 Task: Access the existing imported data for jobs.
Action: Mouse moved to (961, 73)
Screenshot: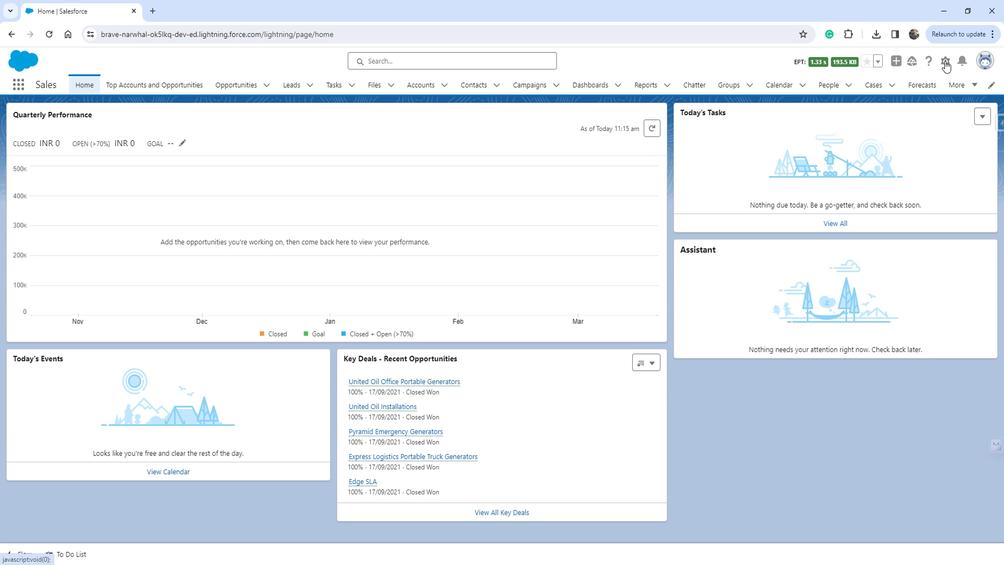 
Action: Mouse pressed left at (961, 73)
Screenshot: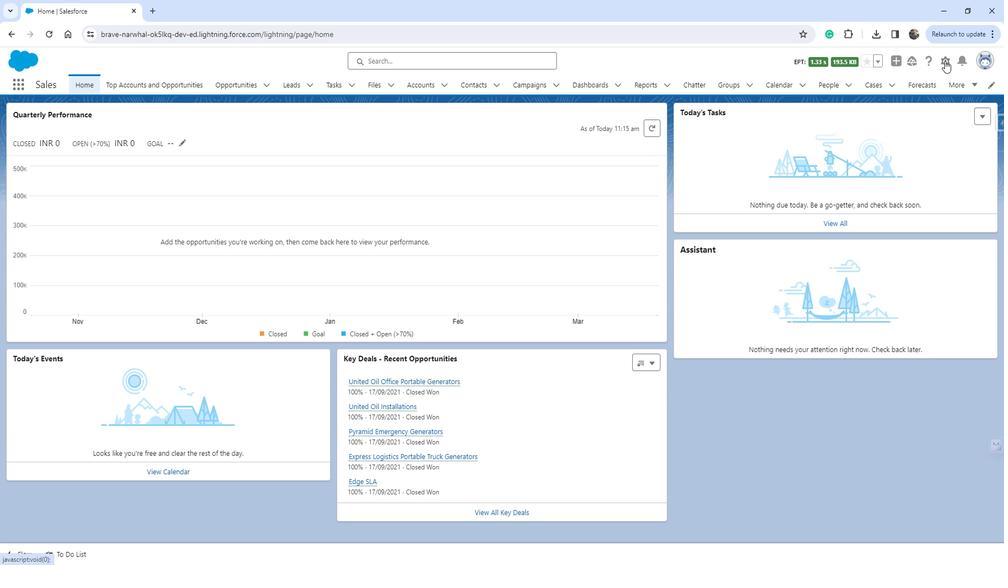 
Action: Mouse moved to (907, 111)
Screenshot: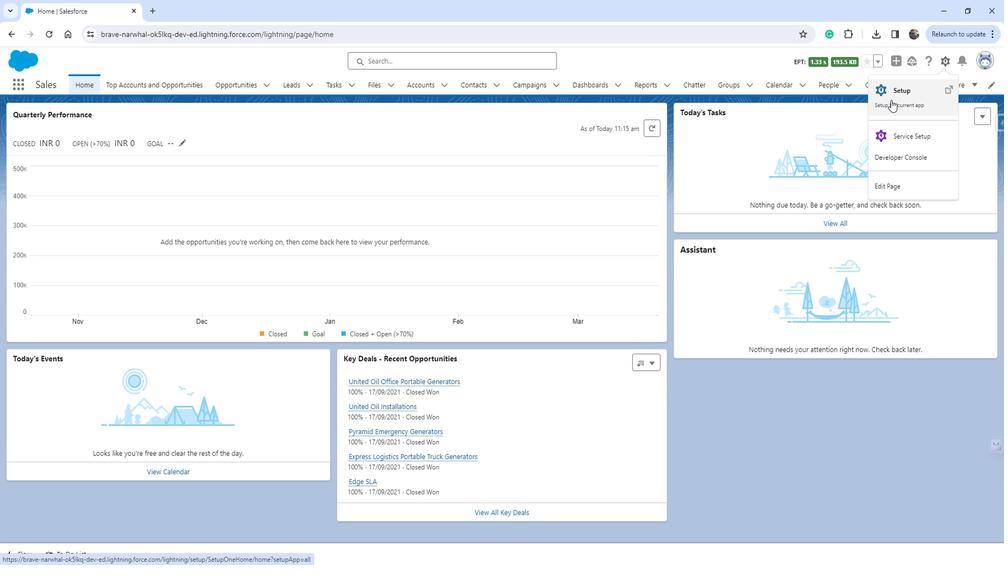 
Action: Mouse pressed left at (907, 111)
Screenshot: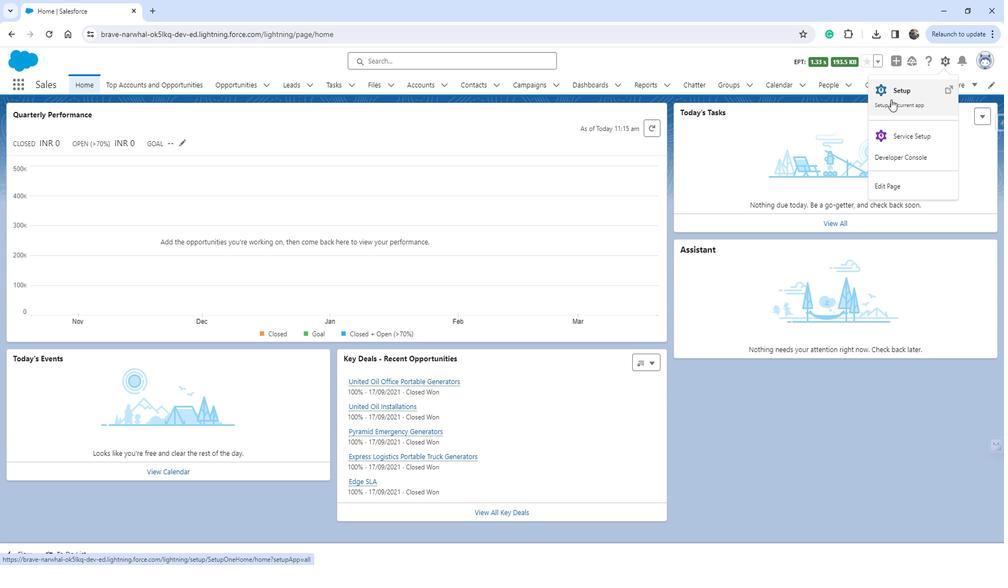 
Action: Mouse moved to (84, 410)
Screenshot: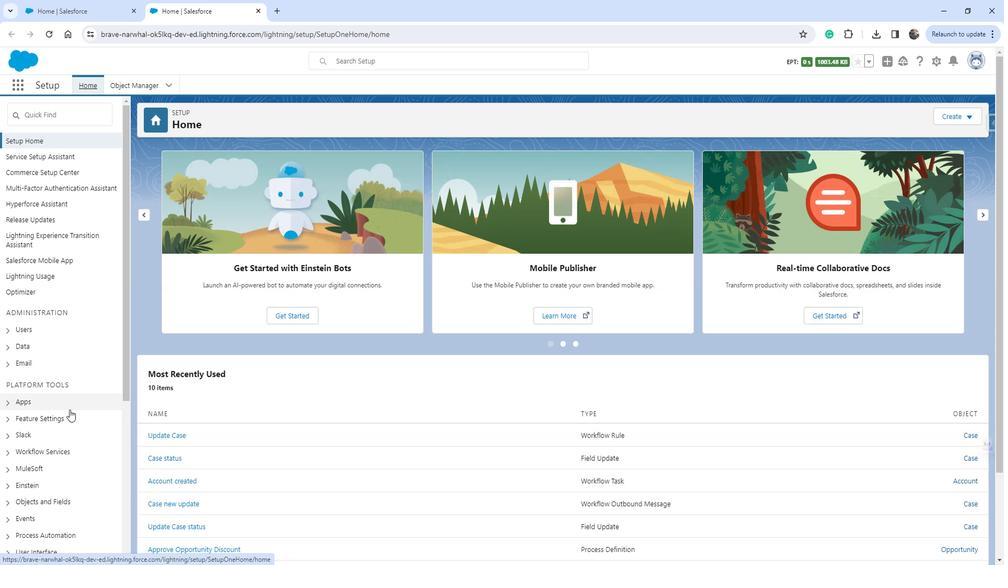 
Action: Mouse scrolled (84, 410) with delta (0, 0)
Screenshot: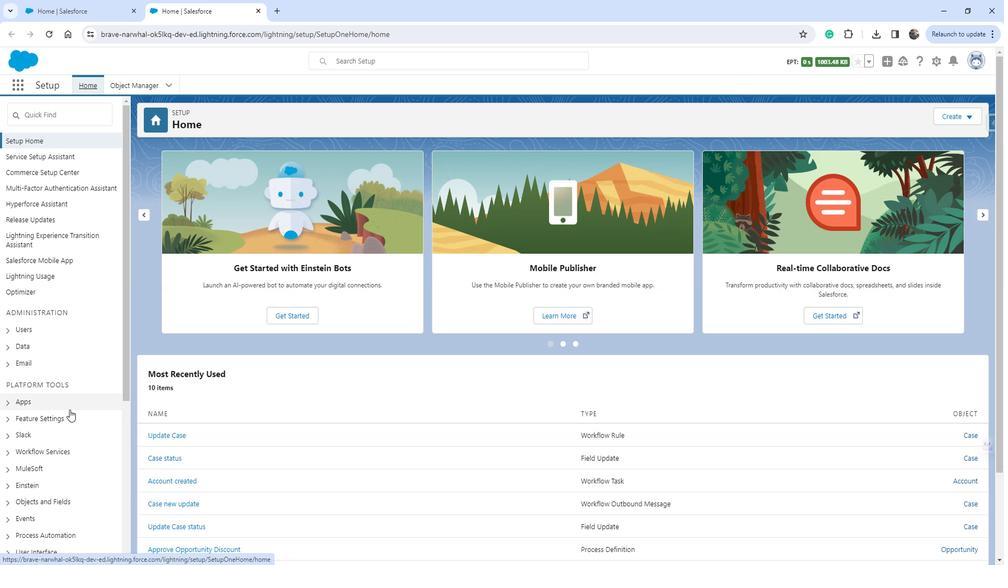 
Action: Mouse moved to (83, 411)
Screenshot: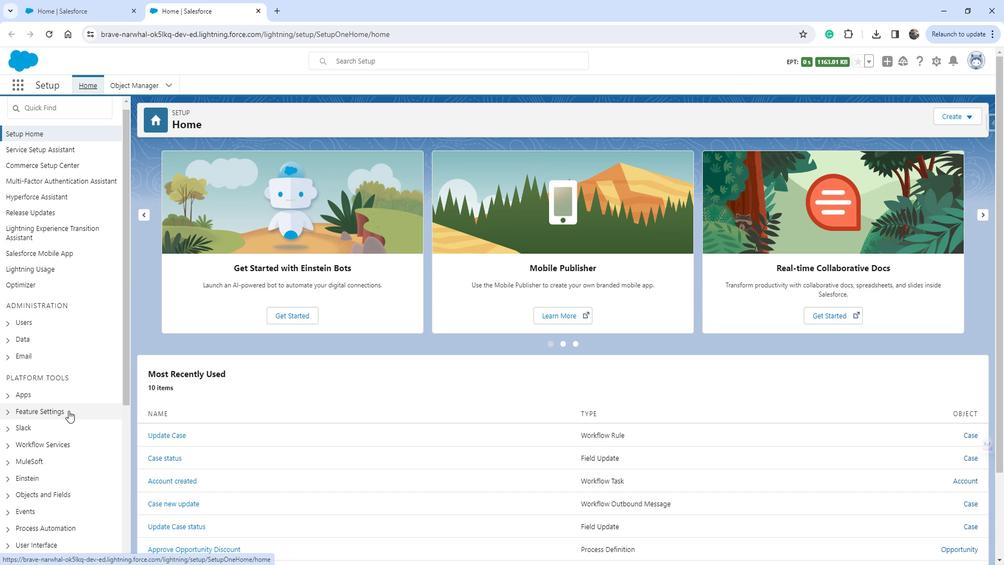 
Action: Mouse scrolled (83, 411) with delta (0, 0)
Screenshot: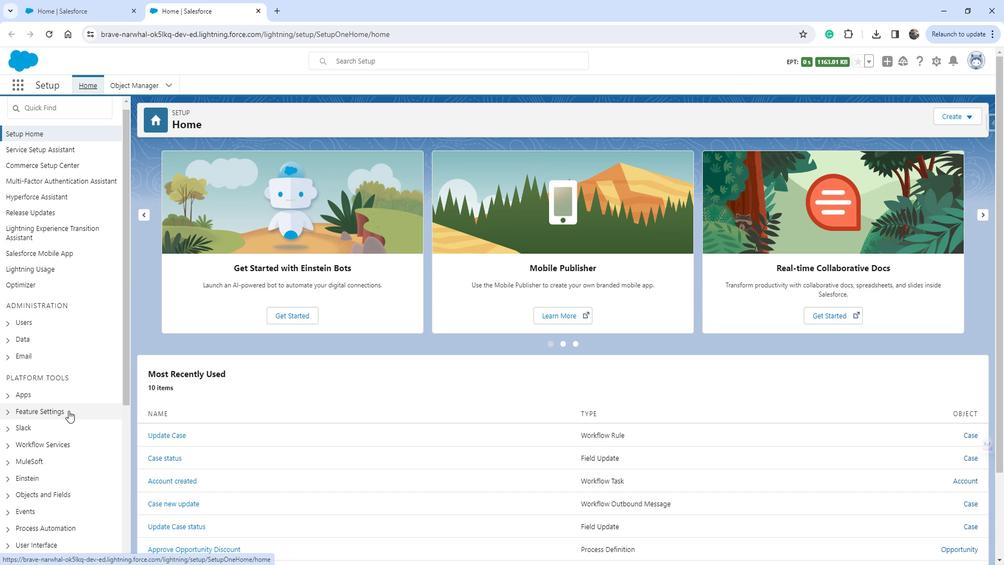 
Action: Mouse moved to (82, 411)
Screenshot: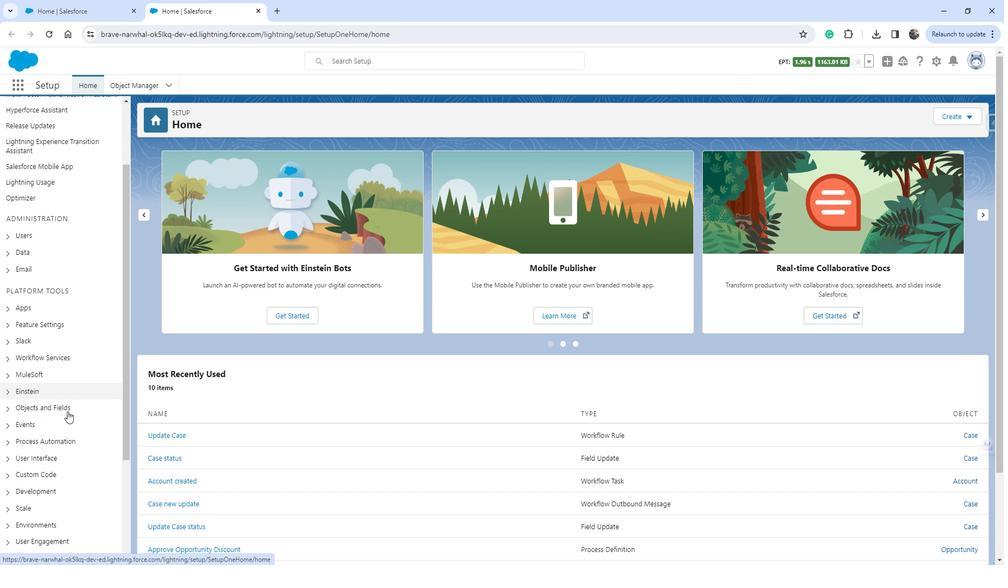 
Action: Mouse scrolled (82, 411) with delta (0, 0)
Screenshot: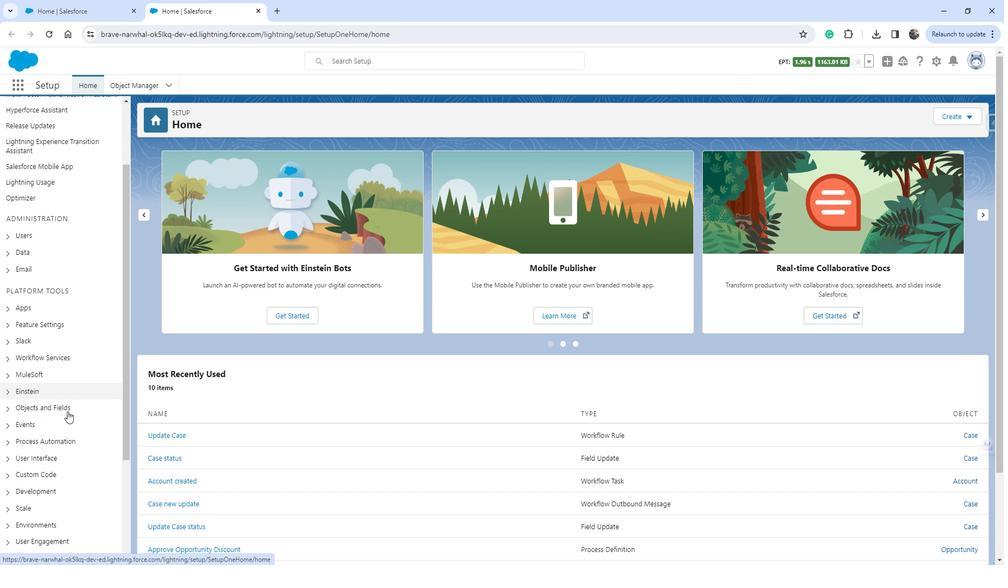 
Action: Mouse moved to (81, 411)
Screenshot: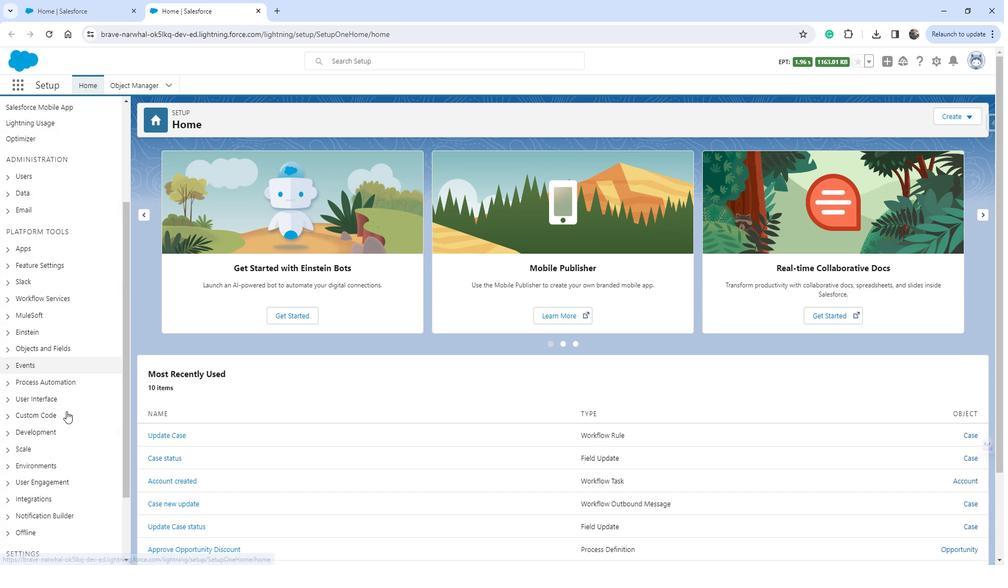 
Action: Mouse scrolled (81, 411) with delta (0, 0)
Screenshot: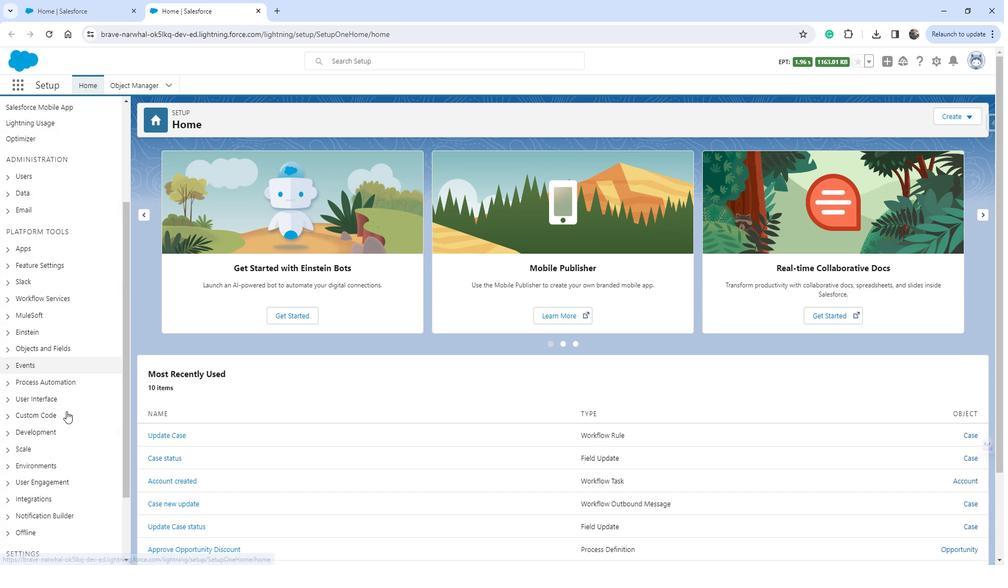 
Action: Mouse moved to (23, 402)
Screenshot: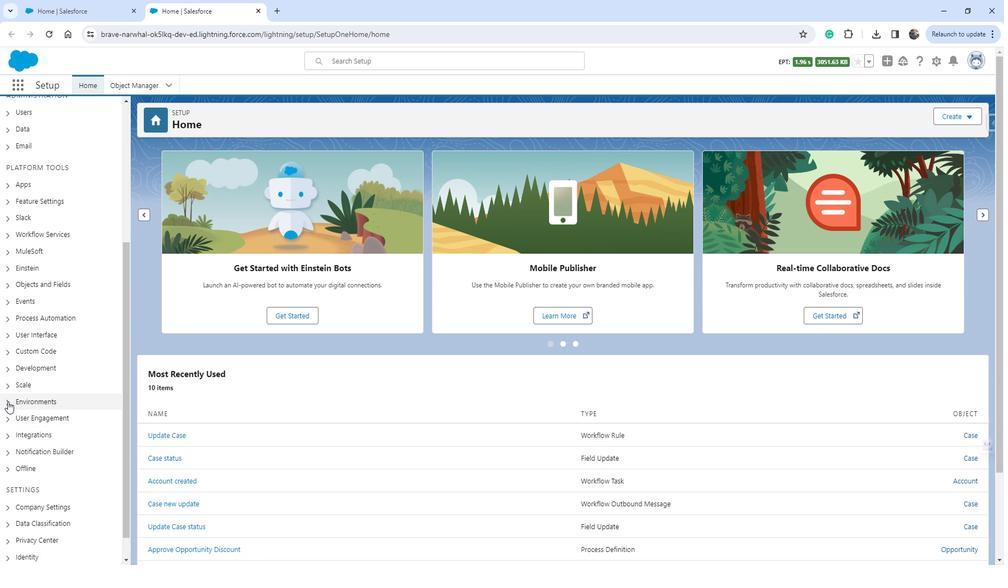 
Action: Mouse pressed left at (23, 402)
Screenshot: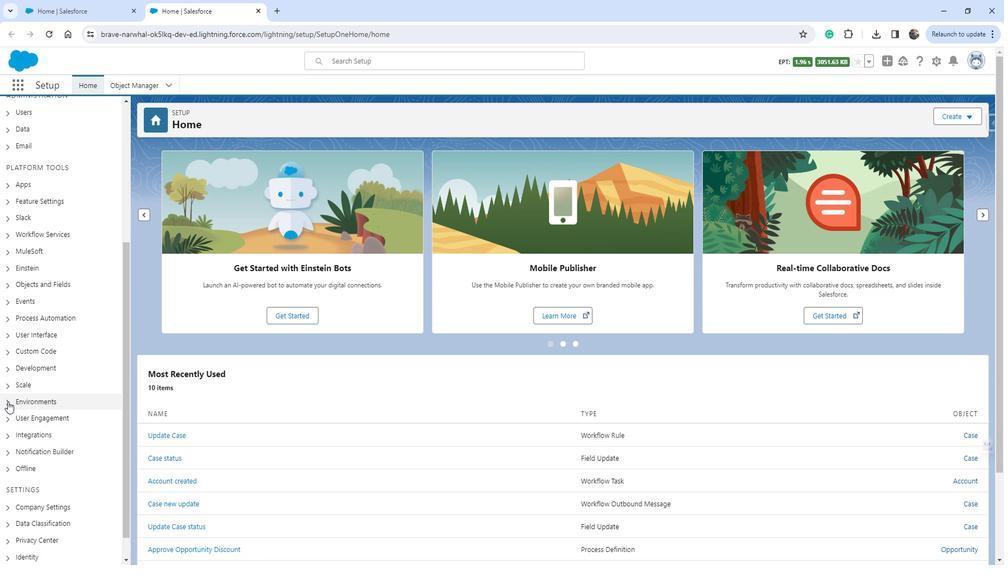 
Action: Mouse moved to (36, 437)
Screenshot: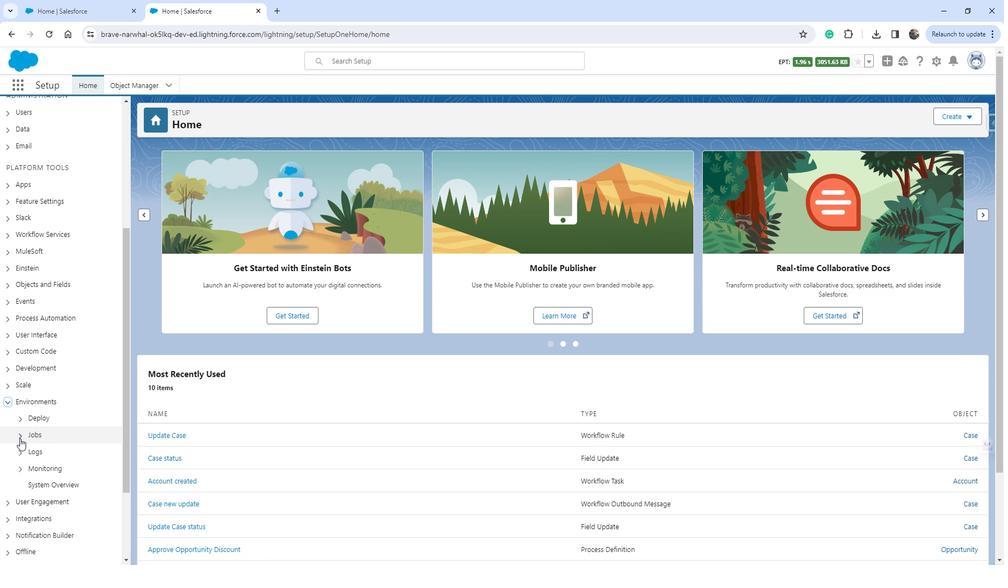 
Action: Mouse pressed left at (36, 437)
Screenshot: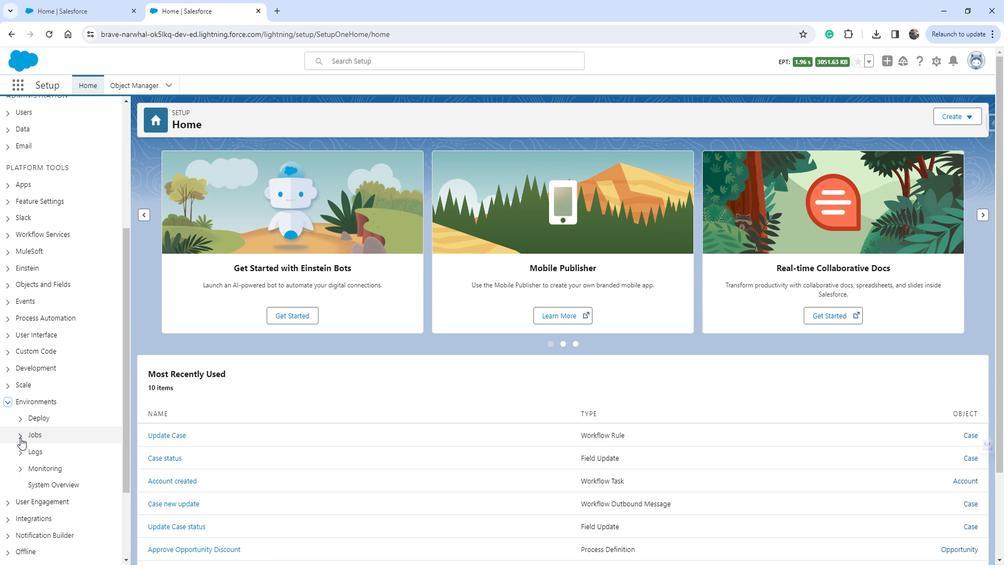 
Action: Mouse moved to (75, 499)
Screenshot: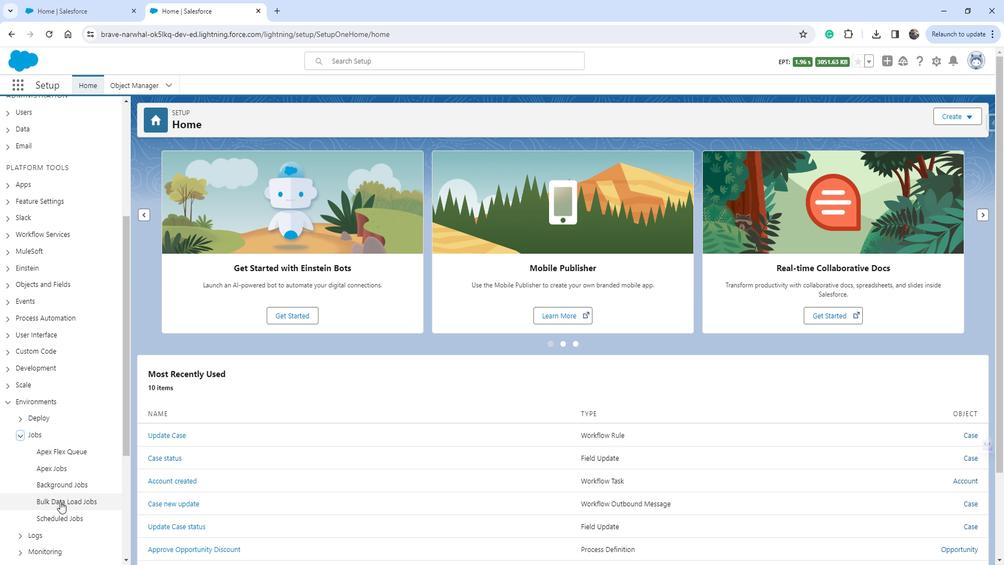 
Action: Mouse pressed left at (75, 499)
Screenshot: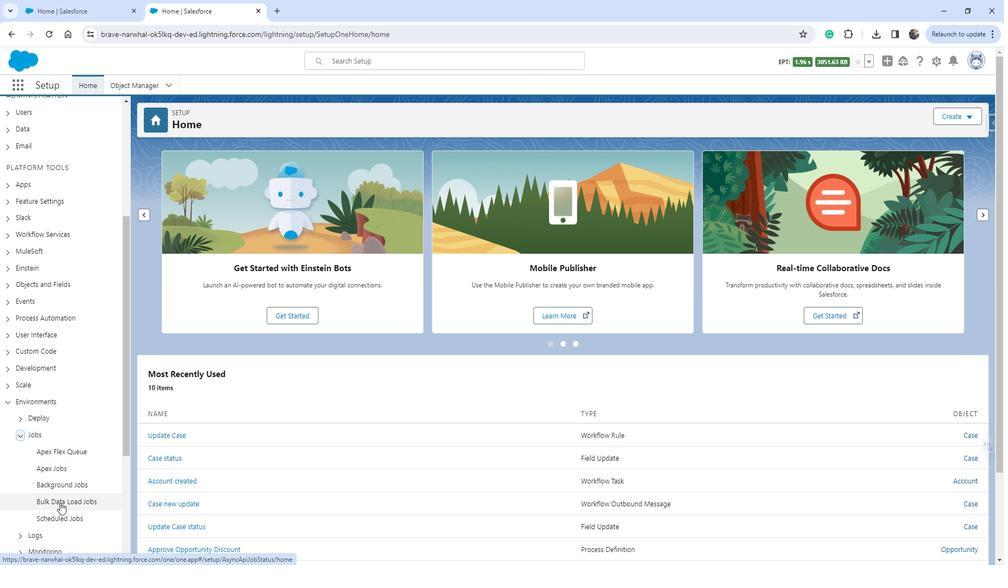 
Action: Mouse moved to (454, 378)
Screenshot: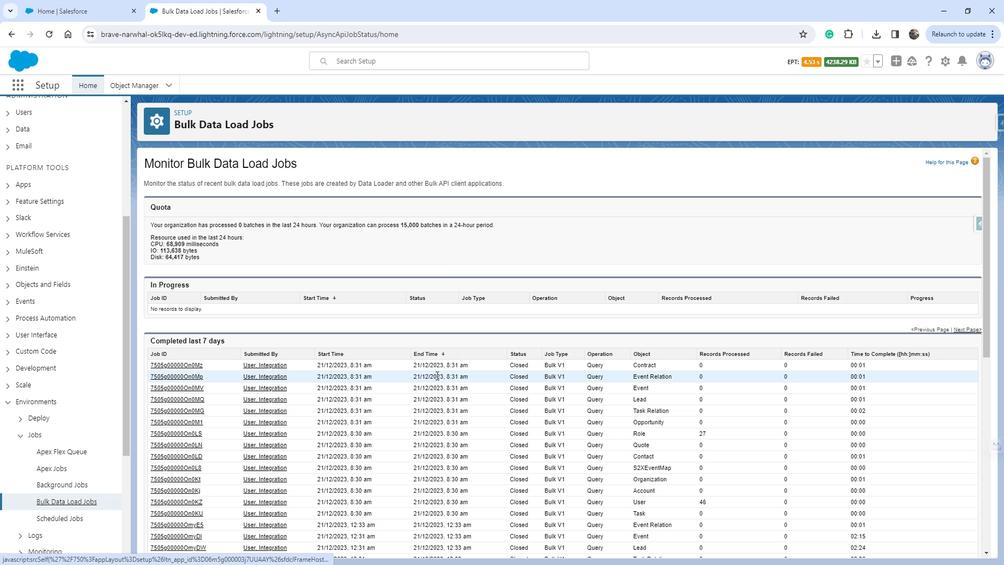 
Action: Mouse scrolled (454, 378) with delta (0, 0)
Screenshot: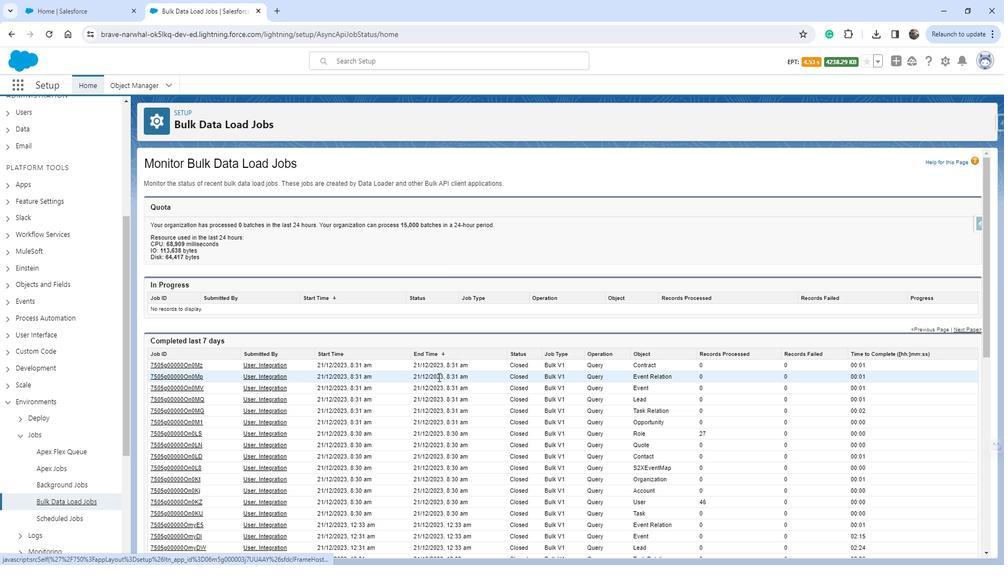 
